 Task: Add Greek Gods Honey Greek Style Yogurt to the cart.
Action: Mouse pressed left at (26, 100)
Screenshot: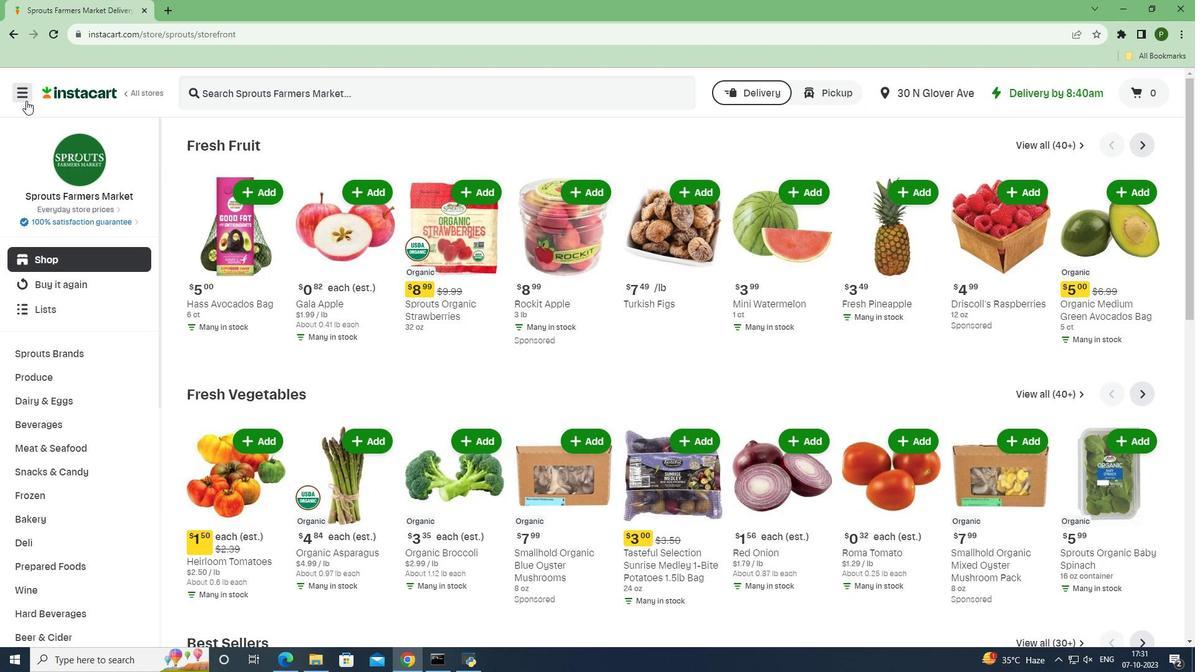 
Action: Mouse moved to (61, 332)
Screenshot: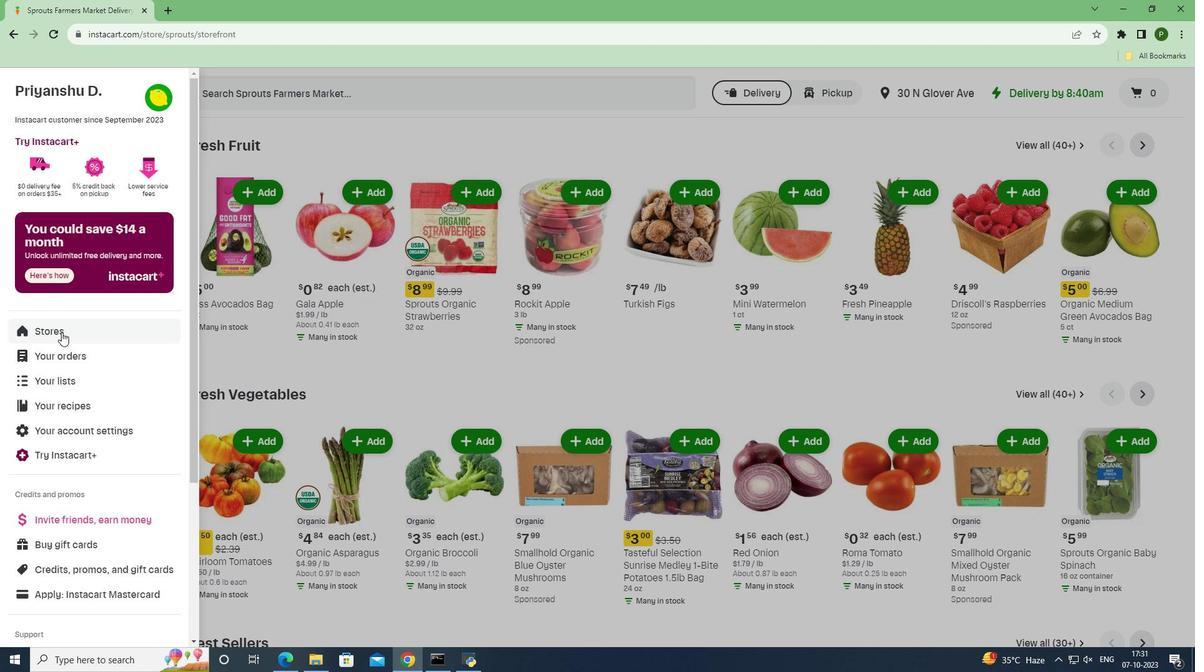 
Action: Mouse pressed left at (61, 332)
Screenshot: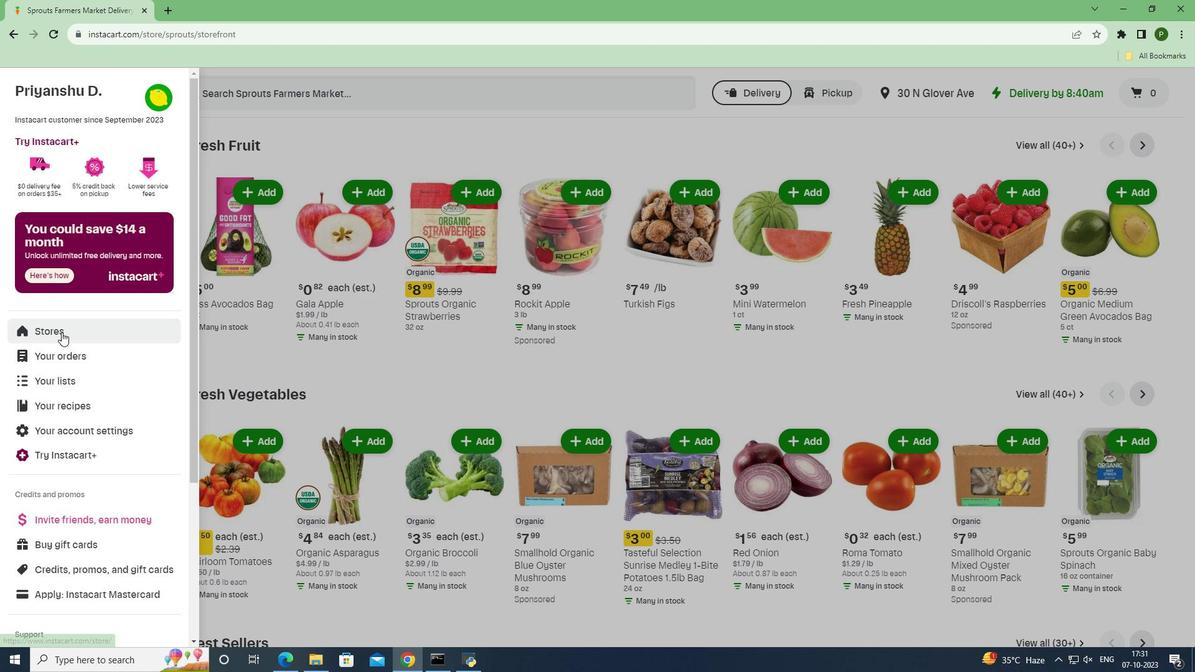 
Action: Mouse moved to (285, 136)
Screenshot: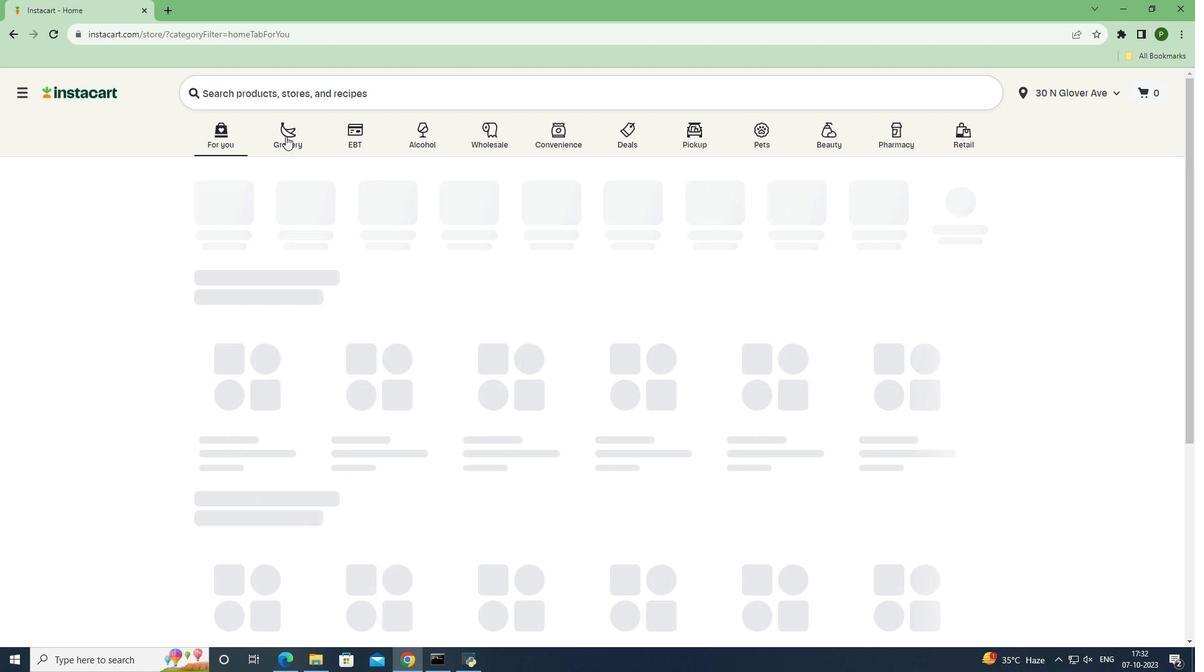 
Action: Mouse pressed left at (285, 136)
Screenshot: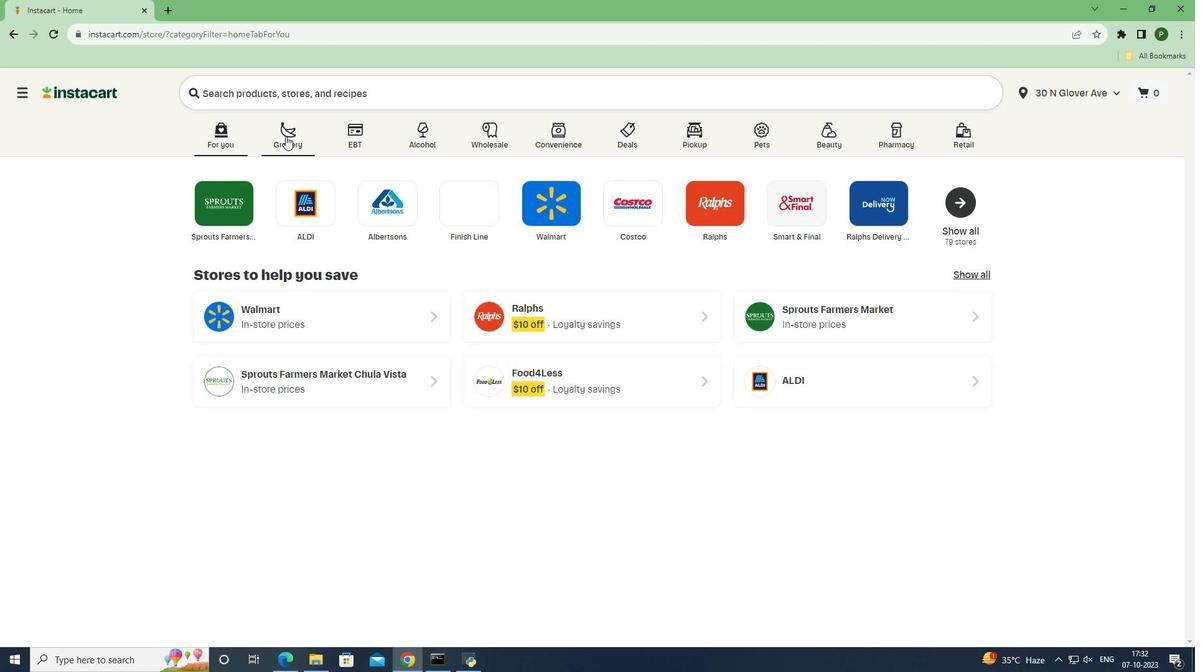 
Action: Mouse moved to (503, 276)
Screenshot: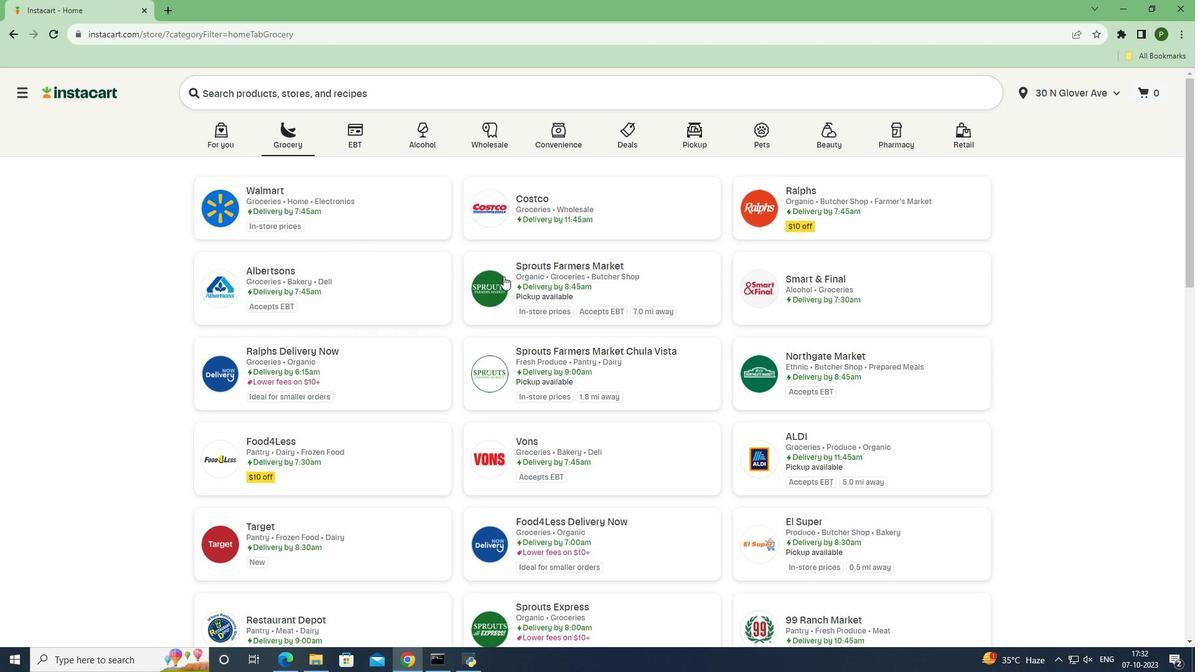 
Action: Mouse pressed left at (503, 276)
Screenshot: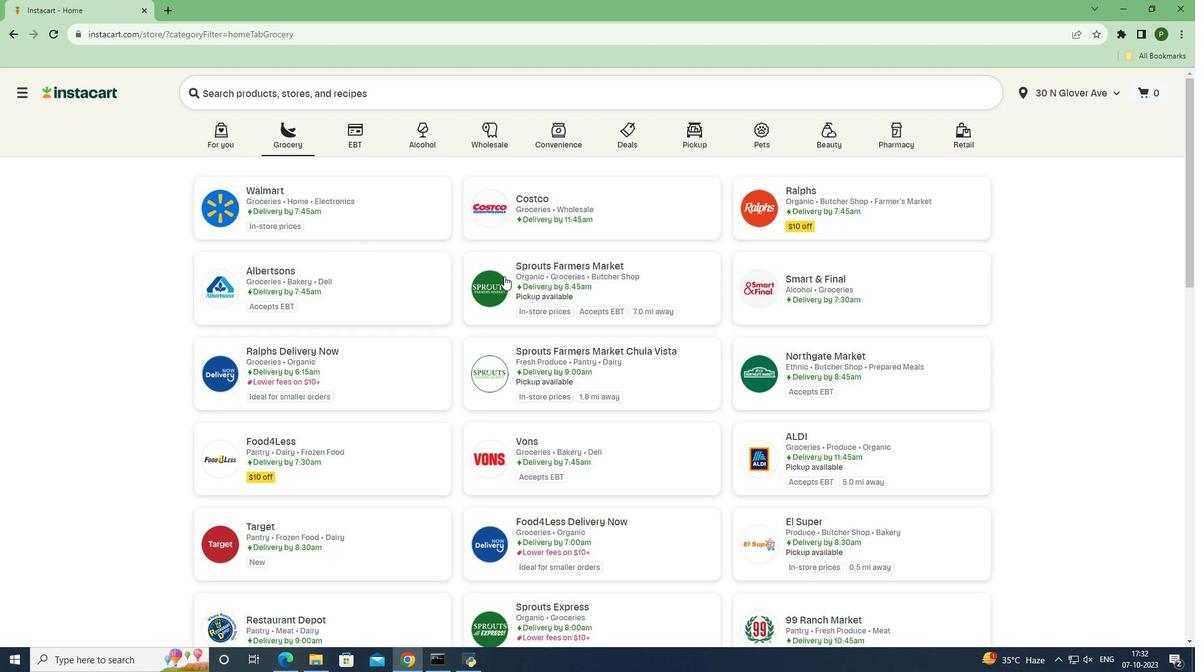 
Action: Mouse moved to (94, 402)
Screenshot: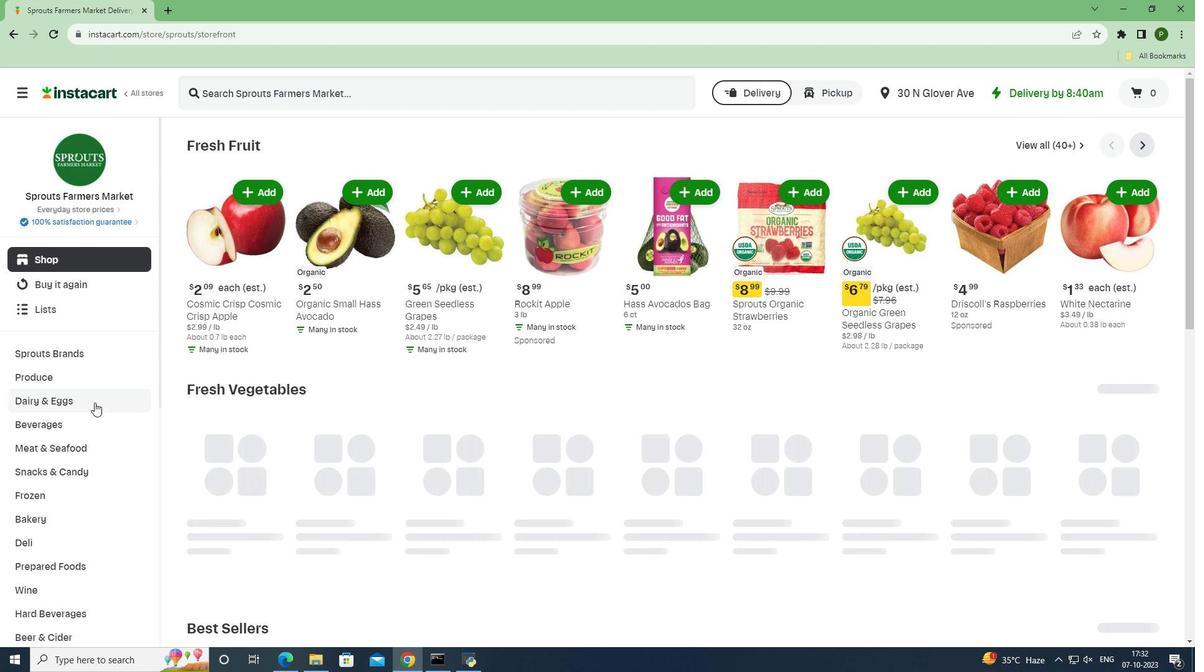 
Action: Mouse pressed left at (94, 402)
Screenshot: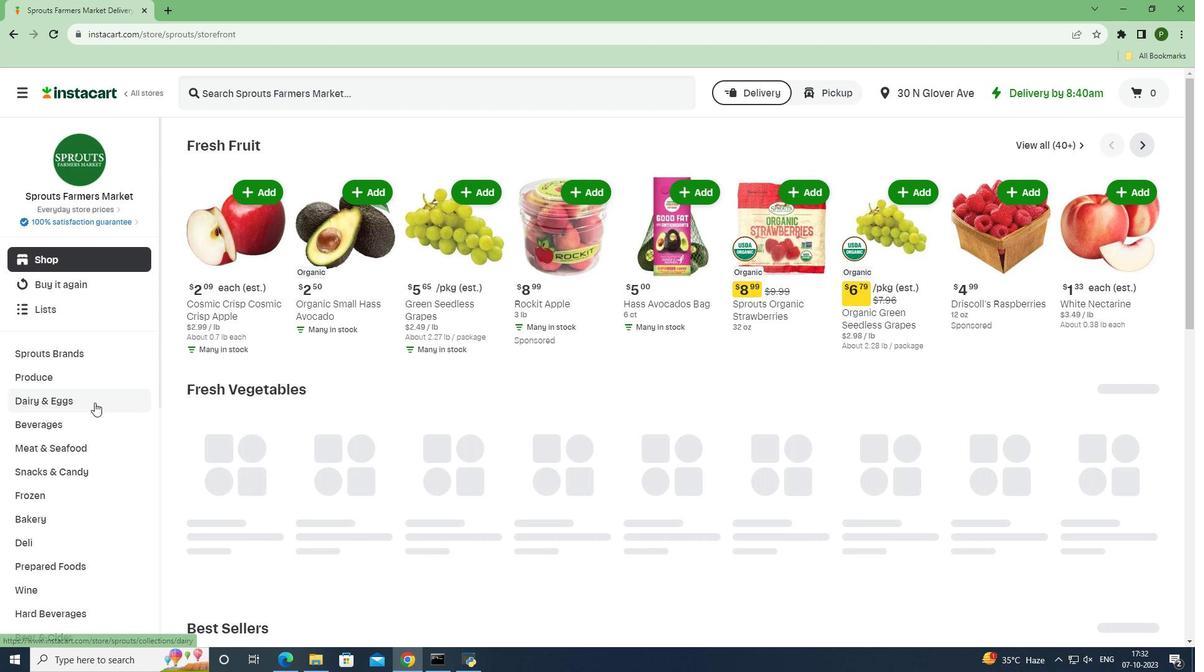 
Action: Mouse moved to (66, 496)
Screenshot: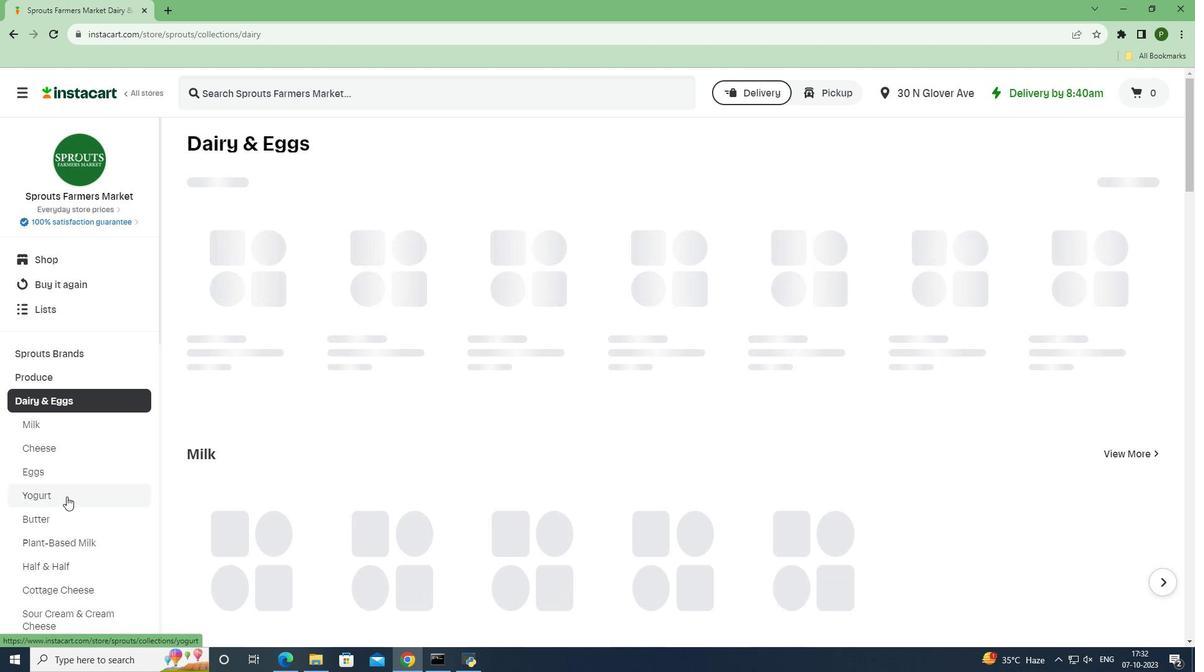 
Action: Mouse pressed left at (66, 496)
Screenshot: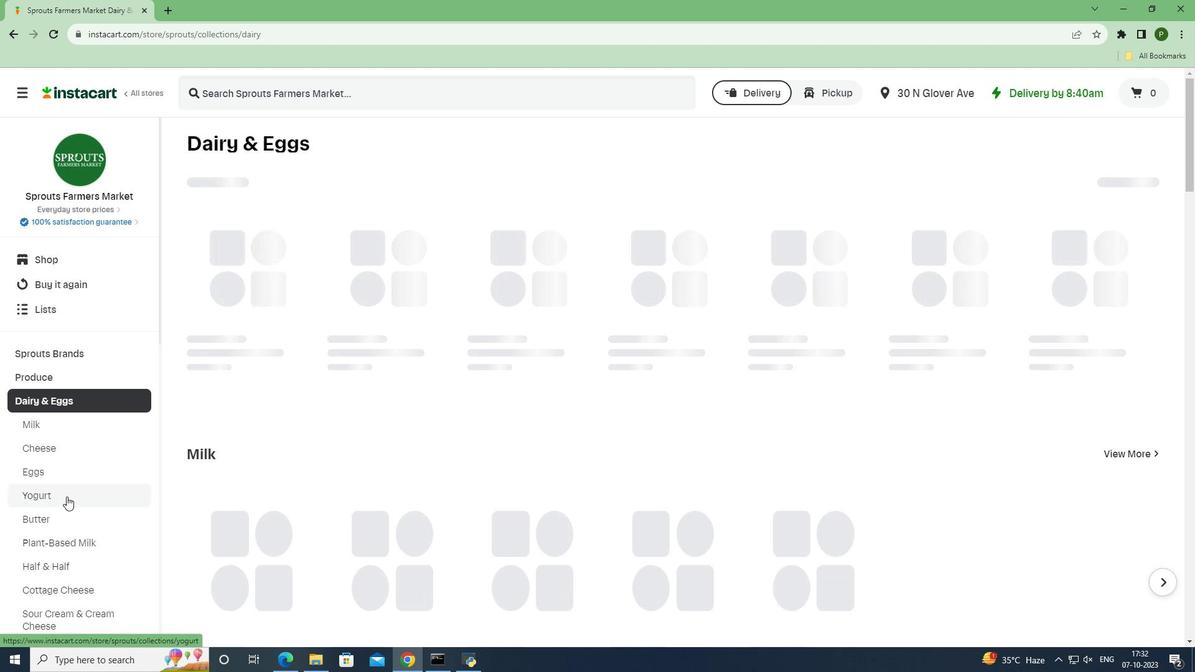 
Action: Mouse moved to (263, 94)
Screenshot: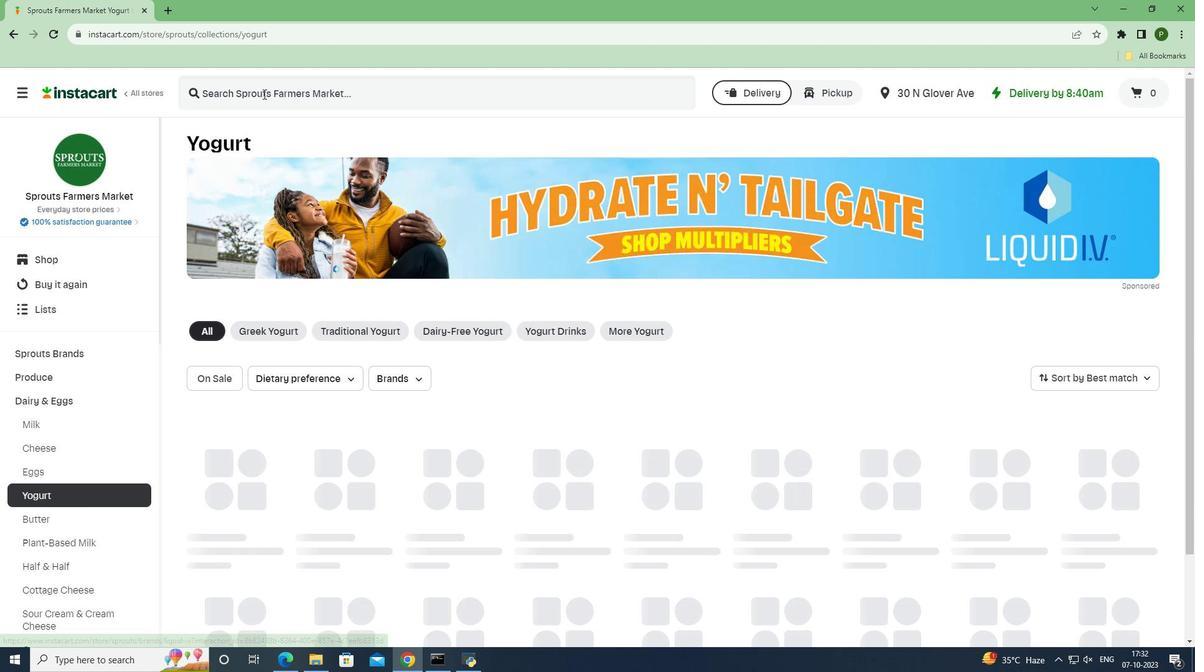 
Action: Mouse pressed left at (263, 94)
Screenshot: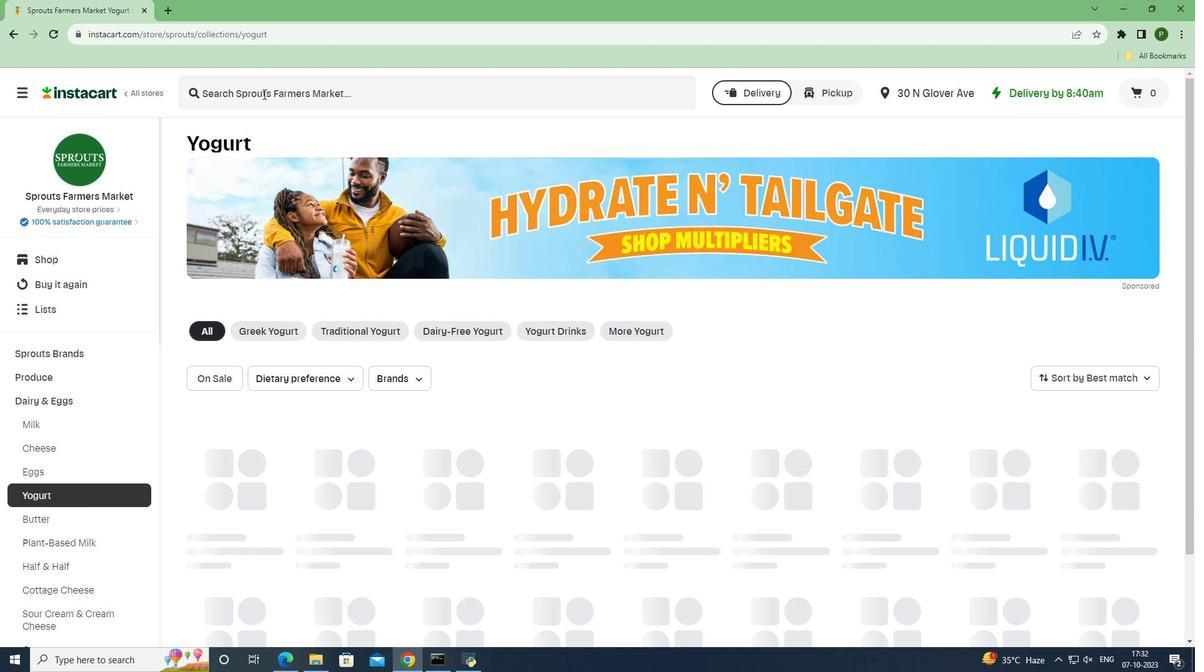 
Action: Key pressed <Key.caps_lock>G<Key.caps_lock>reek<Key.space><Key.caps_lock>G<Key.caps_lock>ods<Key.space><Key.caps_lock>H<Key.caps_lock>oney<Key.space><Key.caps_lock>G<Key.caps_lock>ree<Key.space><Key.caps_lock>S<Key.caps_lock>tyle<Key.space><Key.caps_lock>Y<Key.caps_lock>ogurt<Key.space><Key.enter>
Screenshot: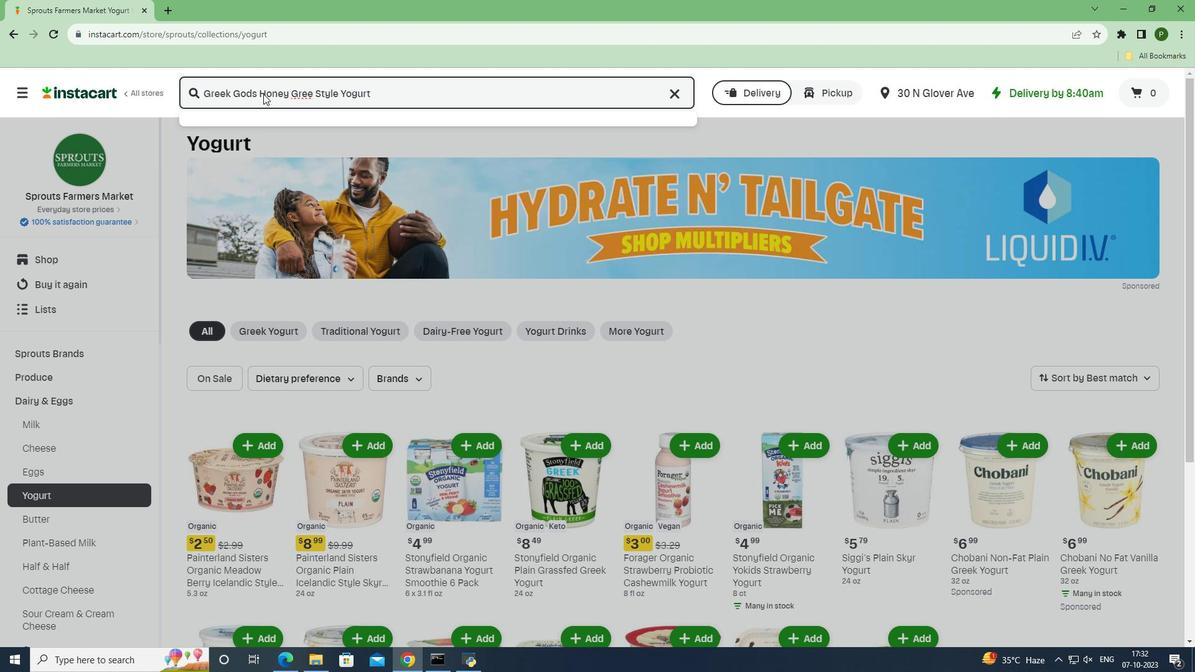 
Action: Mouse moved to (347, 223)
Screenshot: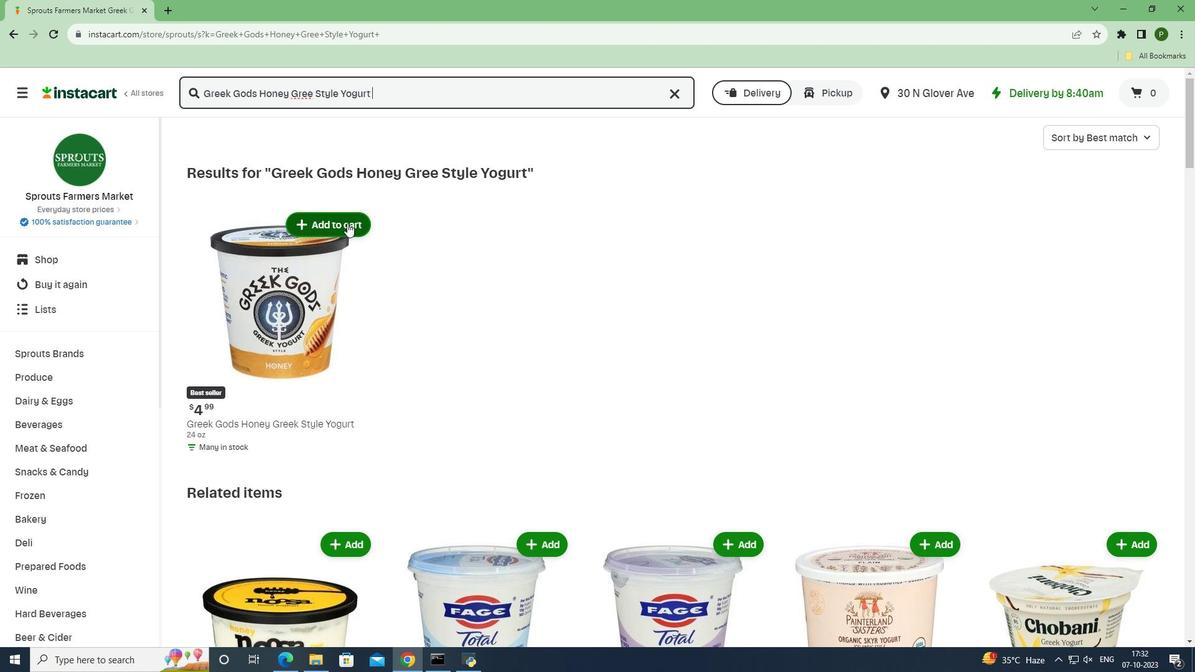 
Action: Mouse pressed left at (347, 223)
Screenshot: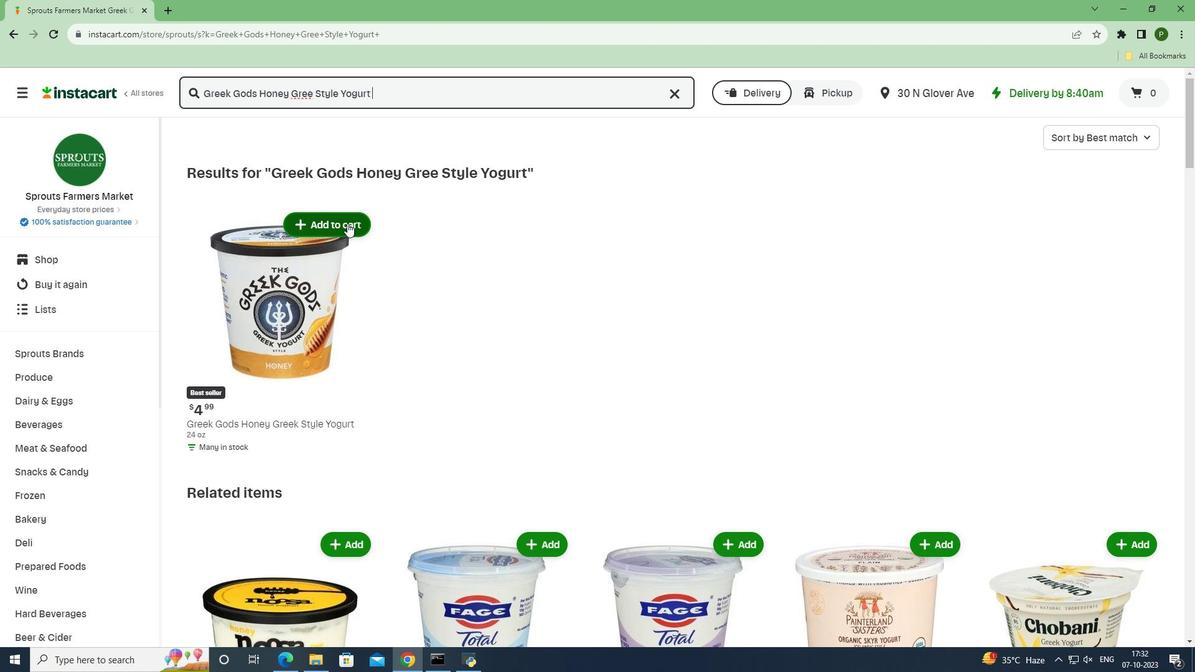 
Action: Mouse moved to (452, 316)
Screenshot: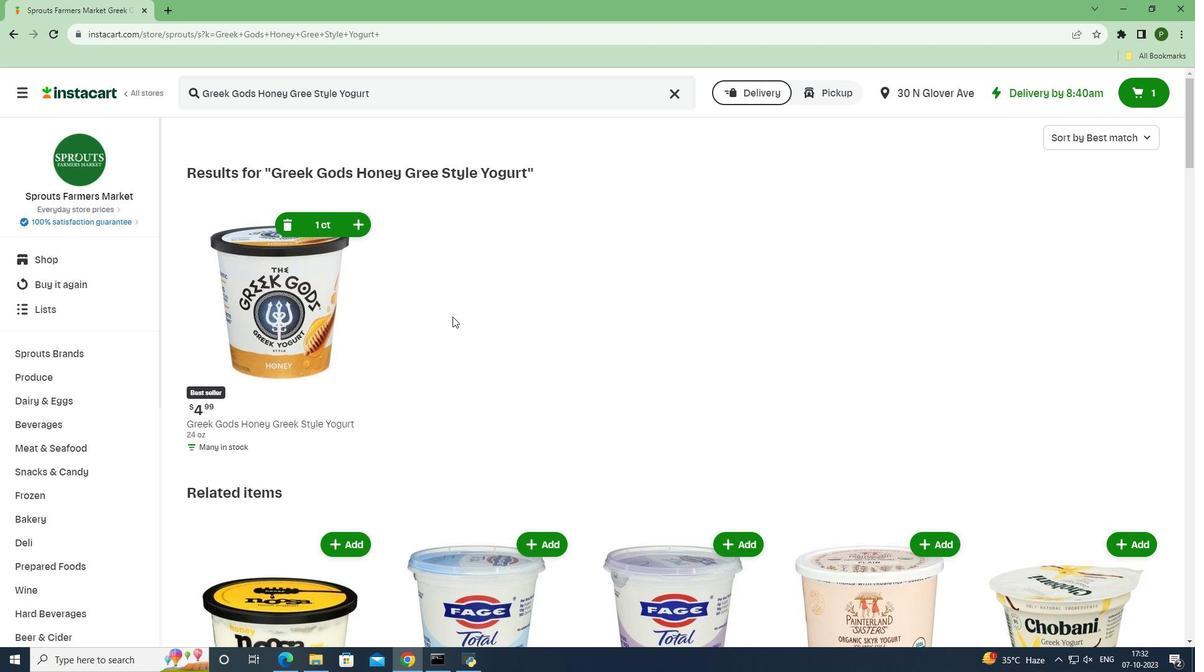 
